 Task: Add a signature Martin Flores containing Best wishes for a happy National Religious Freedom Day, Martin Flores to email address softage.6@softage.net and add a folder Lease terminations
Action: Mouse moved to (100, 94)
Screenshot: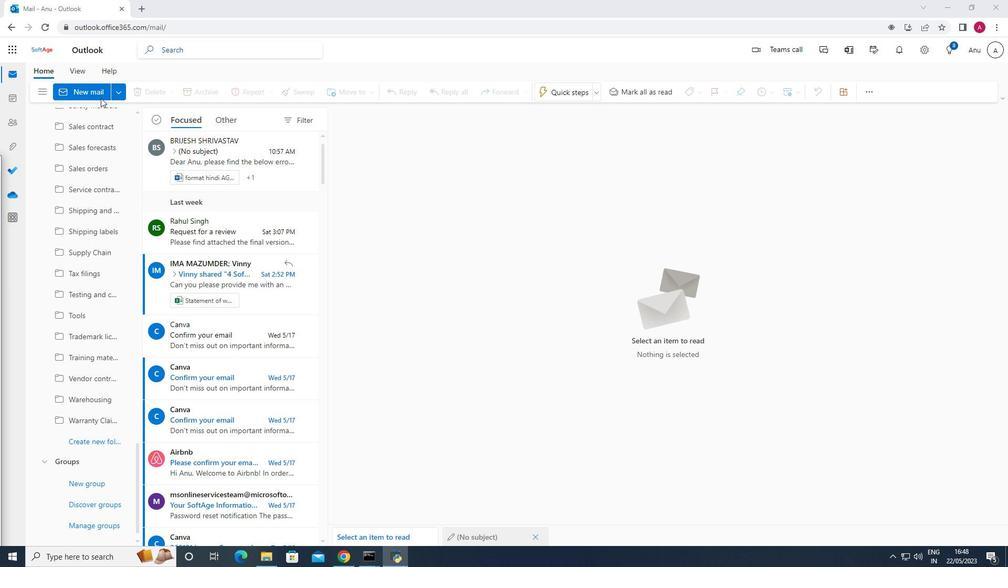 
Action: Mouse pressed left at (100, 94)
Screenshot: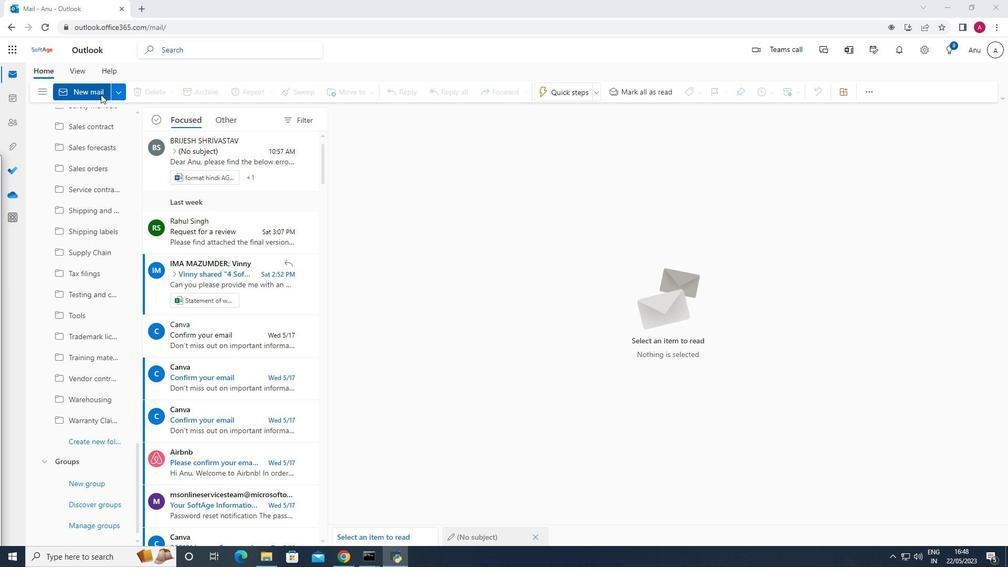 
Action: Mouse moved to (715, 93)
Screenshot: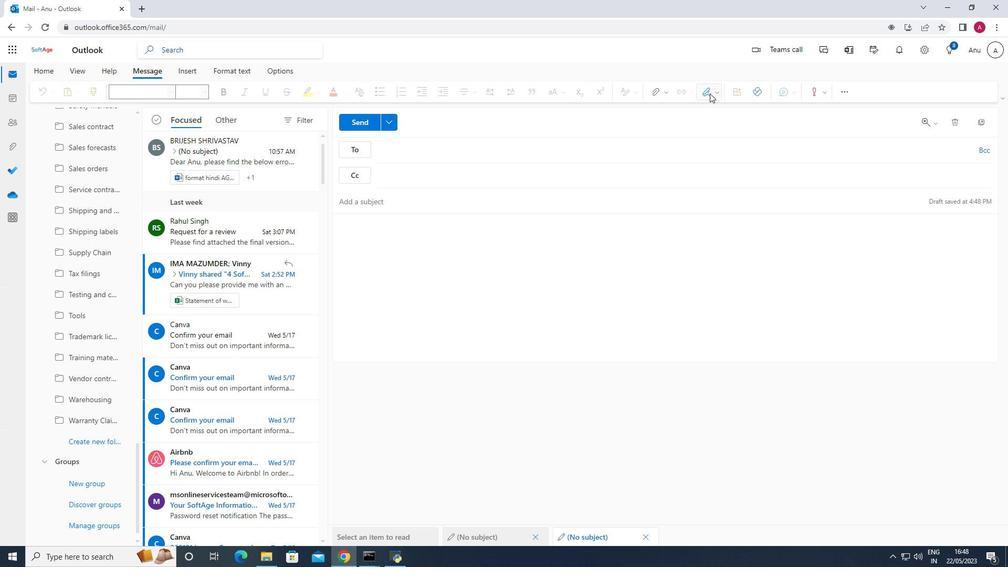 
Action: Mouse pressed left at (715, 93)
Screenshot: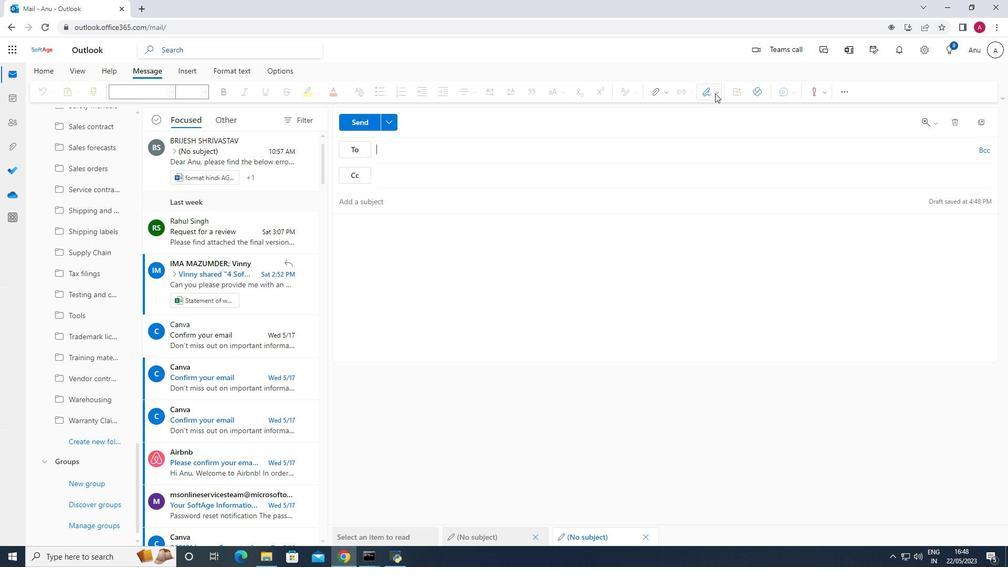 
Action: Mouse moved to (695, 132)
Screenshot: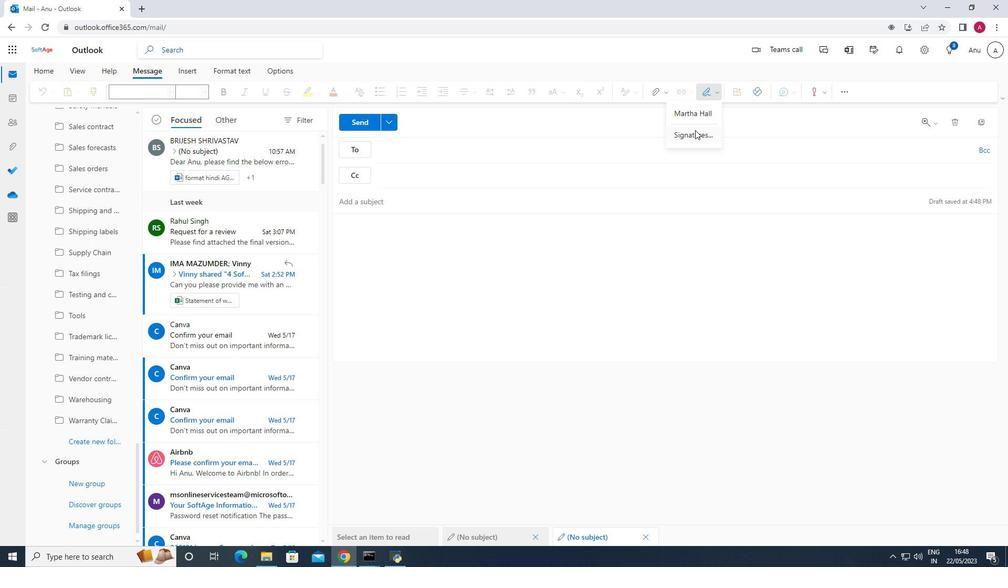 
Action: Mouse pressed left at (695, 132)
Screenshot: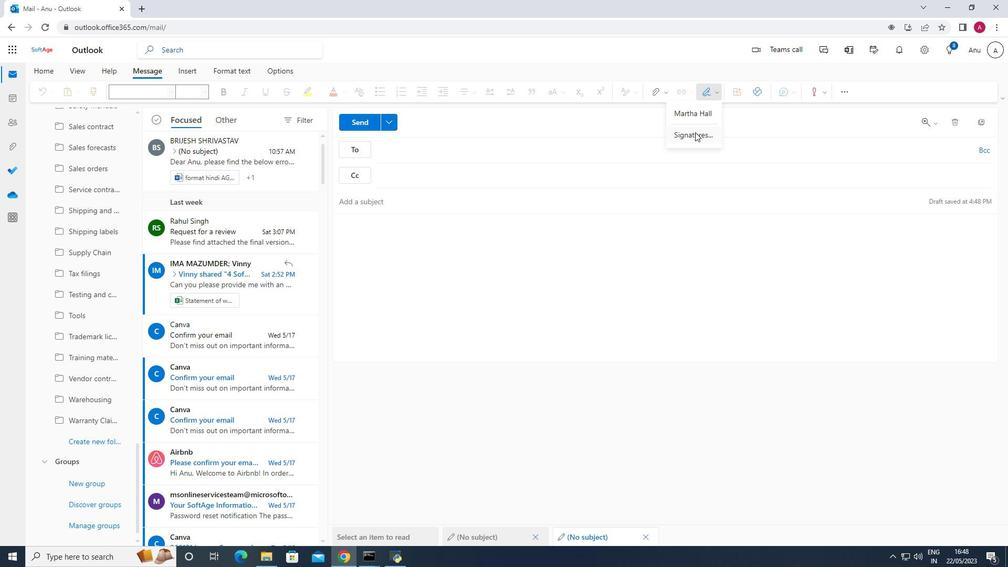 
Action: Mouse moved to (718, 179)
Screenshot: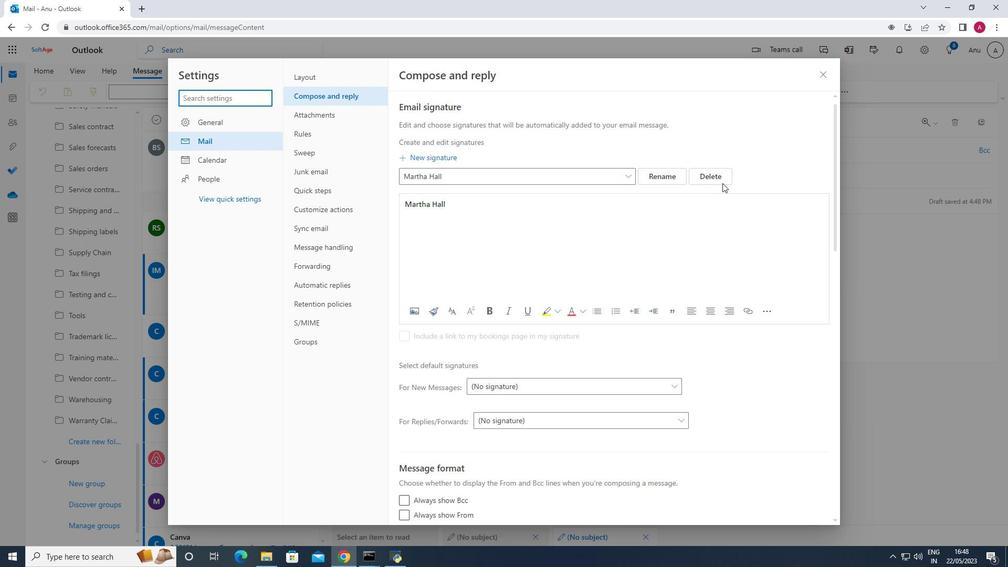 
Action: Mouse pressed left at (718, 179)
Screenshot: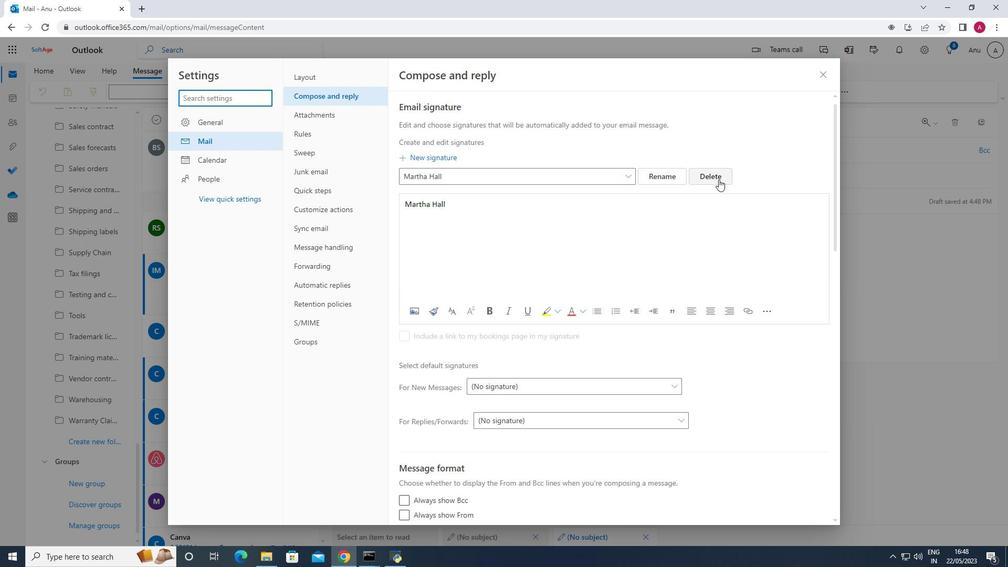 
Action: Mouse moved to (456, 180)
Screenshot: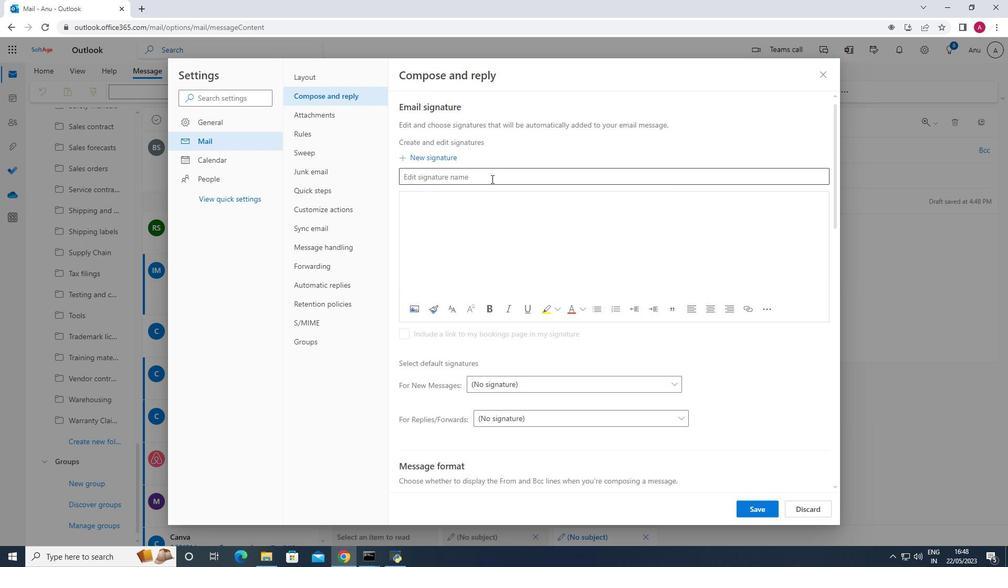 
Action: Mouse pressed left at (456, 180)
Screenshot: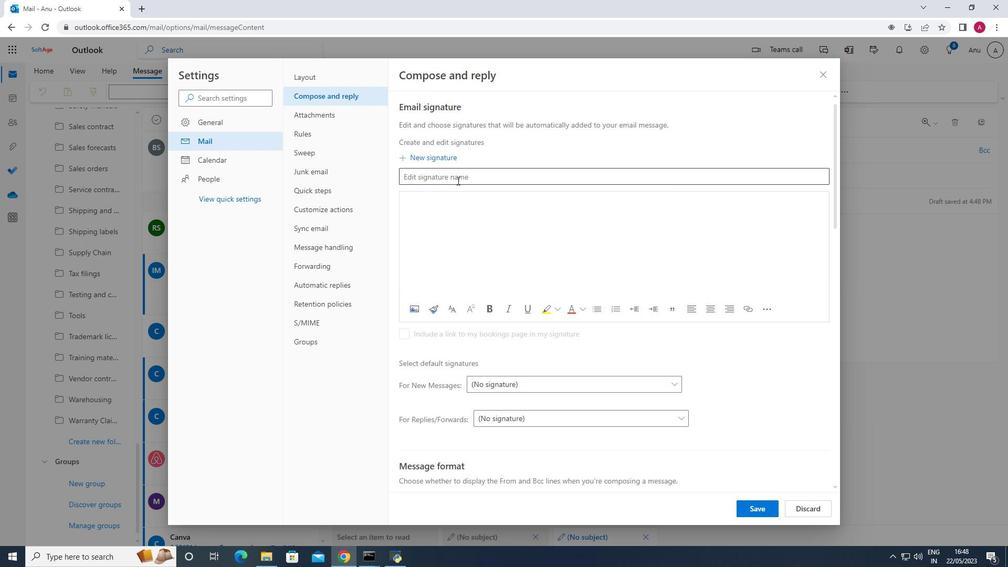 
Action: Key pressed <Key.shift_r>Martin<Key.space><Key.shift><Key.shift><Key.shift><Key.shift><Key.shift>Flores
Screenshot: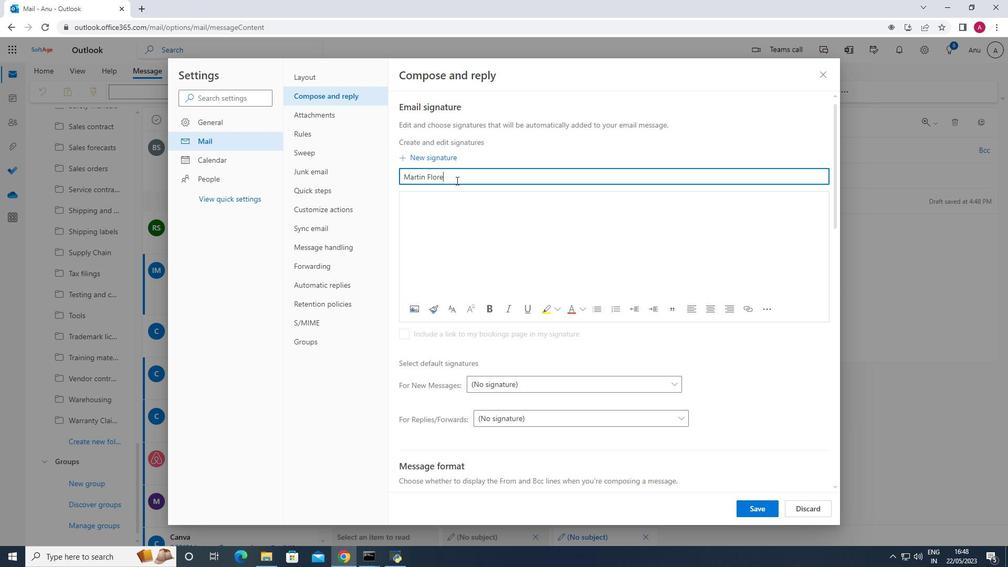 
Action: Mouse moved to (404, 212)
Screenshot: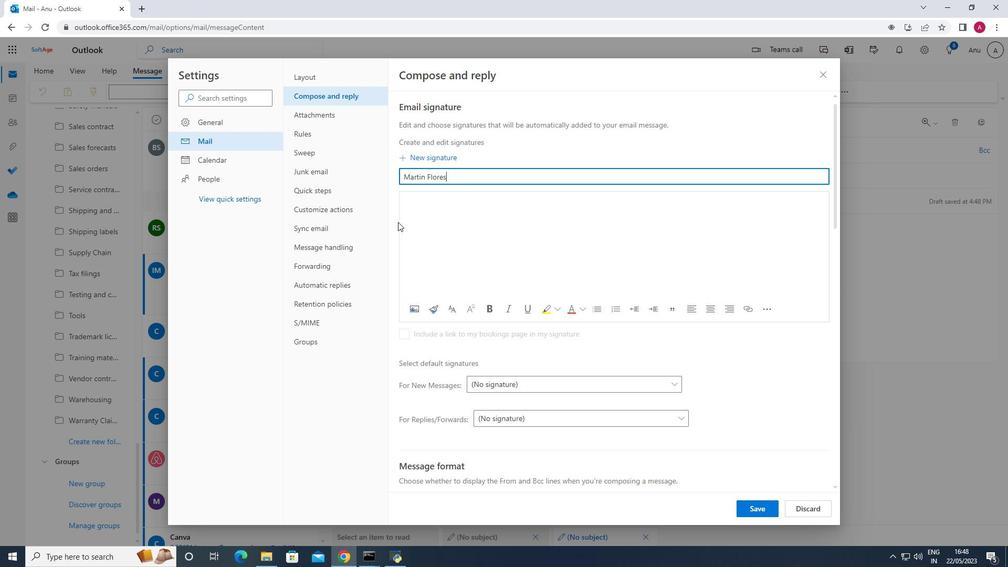 
Action: Mouse pressed left at (404, 212)
Screenshot: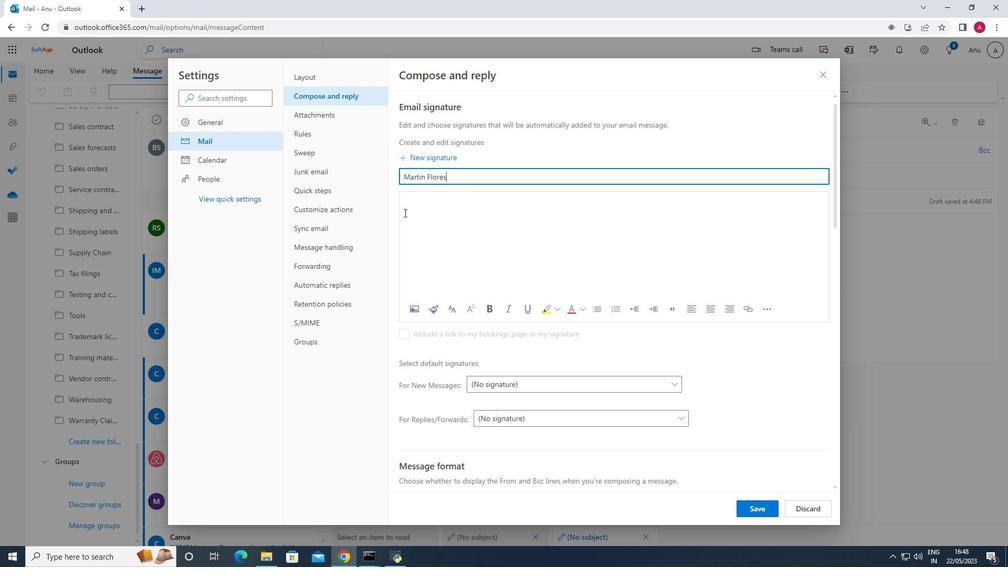 
Action: Key pressed <Key.shift_r>Martin<Key.space><Key.shift_r><Key.shift_r><Key.shift_r><Key.shift_r><Key.shift_r><Key.shift_r><Key.shift_r><Key.shift_r><Key.shift_r><Key.shift_r><Key.shift_r><Key.shift_r><Key.shift_r><Key.shift_r><Key.shift_r><Key.shift_r><Key.shift_r><Key.shift_r><Key.shift_r><Key.shift_r><Key.shift_r><Key.shift_r><Key.shift_r><Key.shift_r><Key.shift_r><Key.shift_r><Key.shift_r><Key.shift_r><Key.shift_r>f<Key.backspace><Key.shift>Fr<Key.backspace>lores
Screenshot: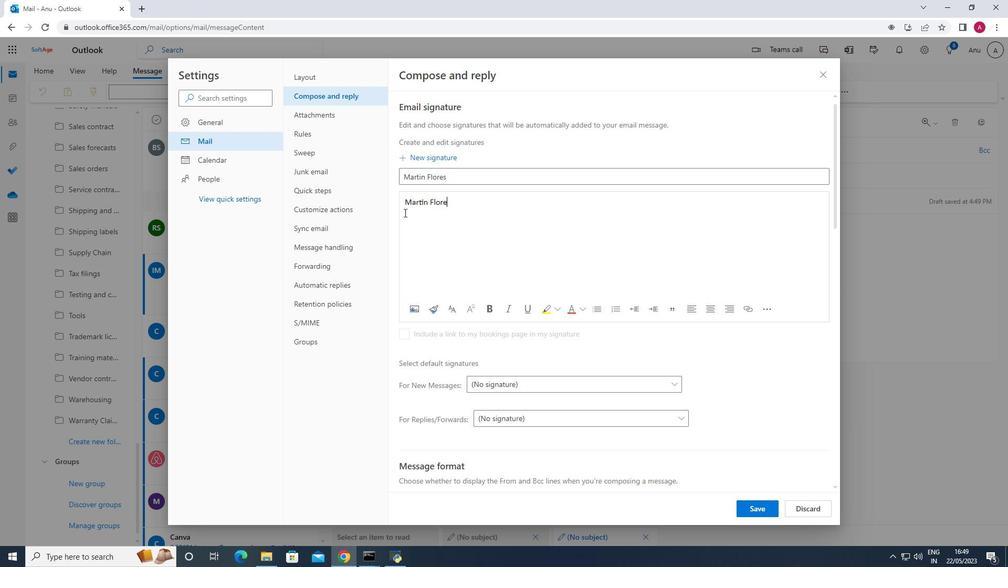 
Action: Mouse moved to (755, 502)
Screenshot: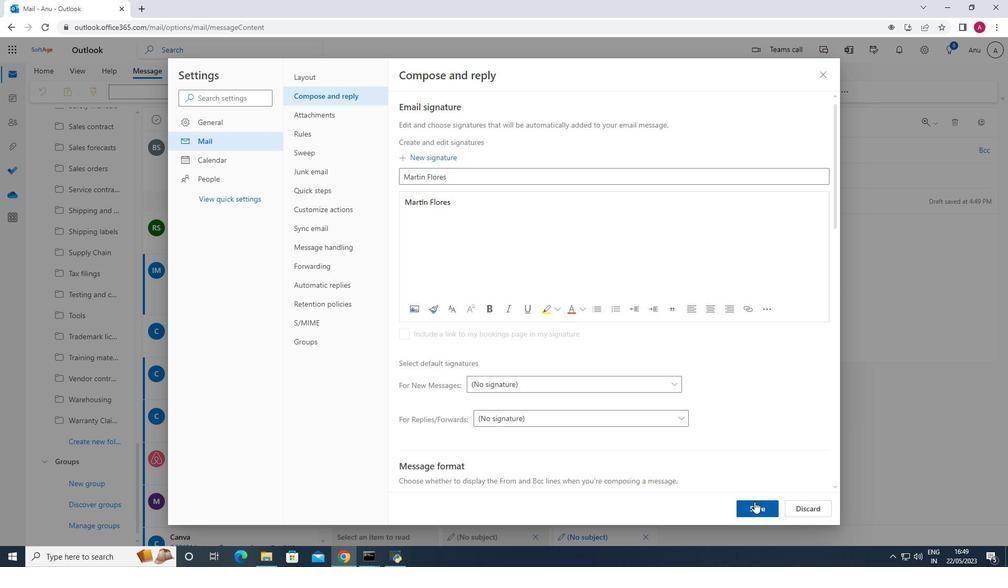 
Action: Mouse pressed left at (755, 502)
Screenshot: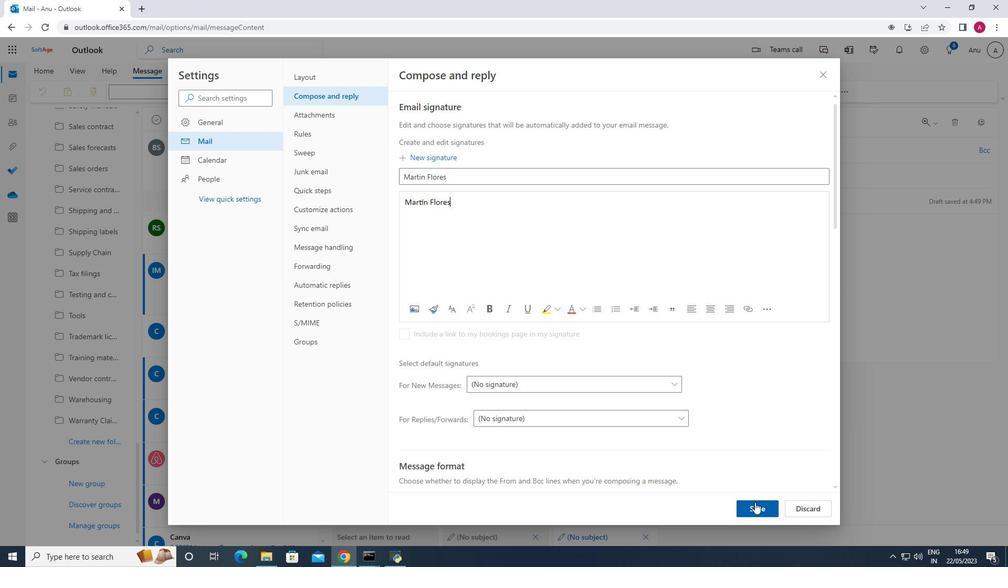 
Action: Mouse moved to (819, 69)
Screenshot: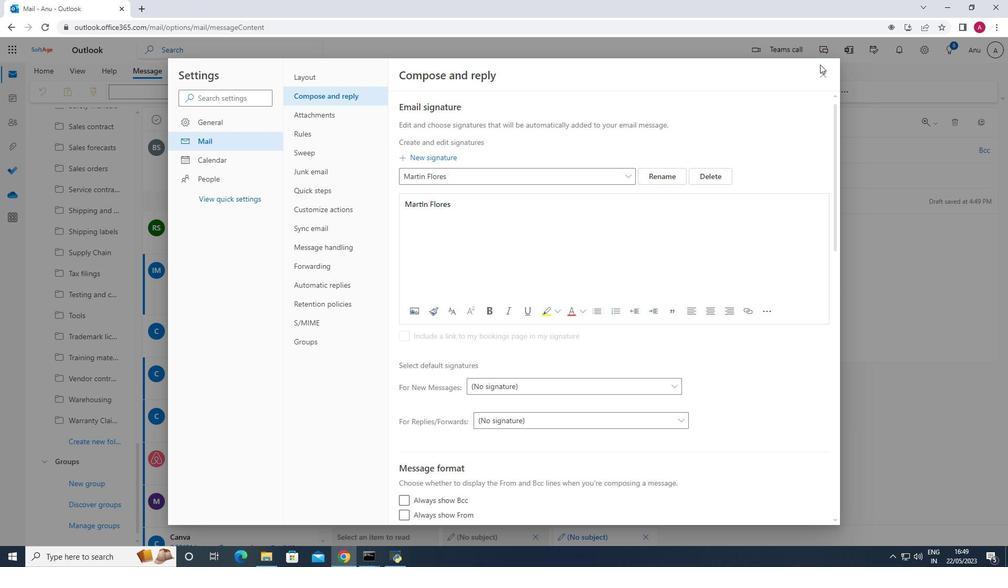 
Action: Mouse pressed left at (819, 69)
Screenshot: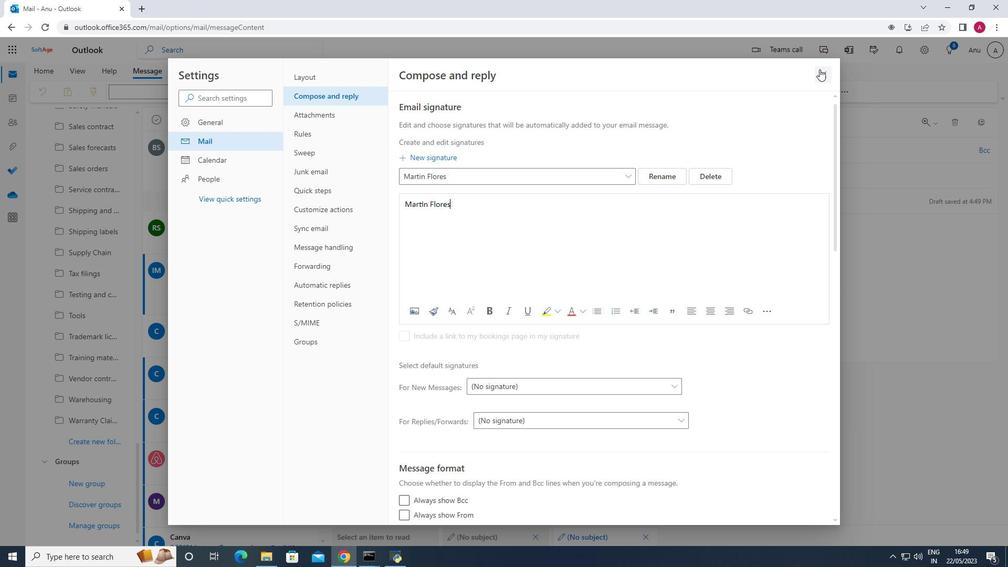 
Action: Mouse moved to (719, 95)
Screenshot: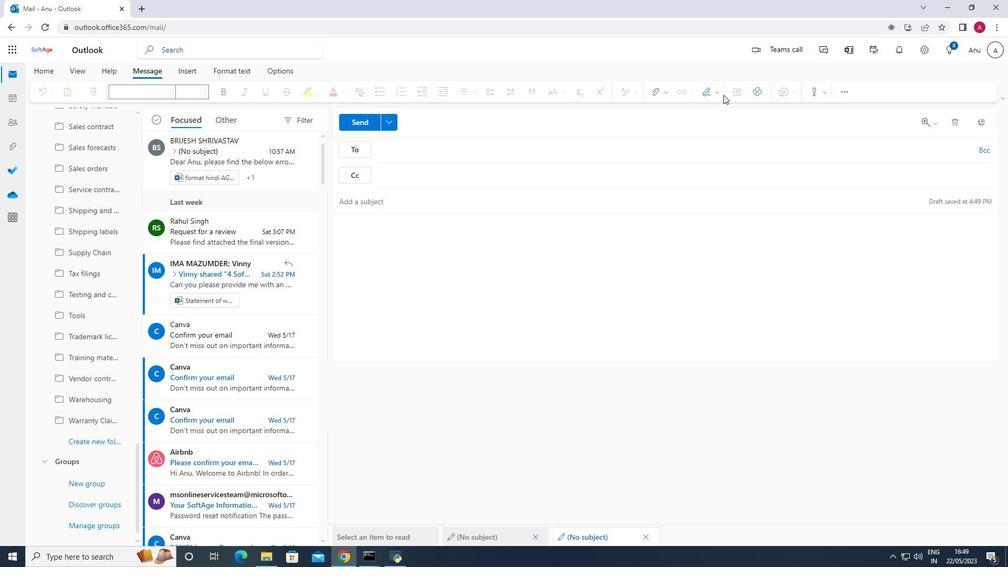 
Action: Mouse pressed left at (719, 95)
Screenshot: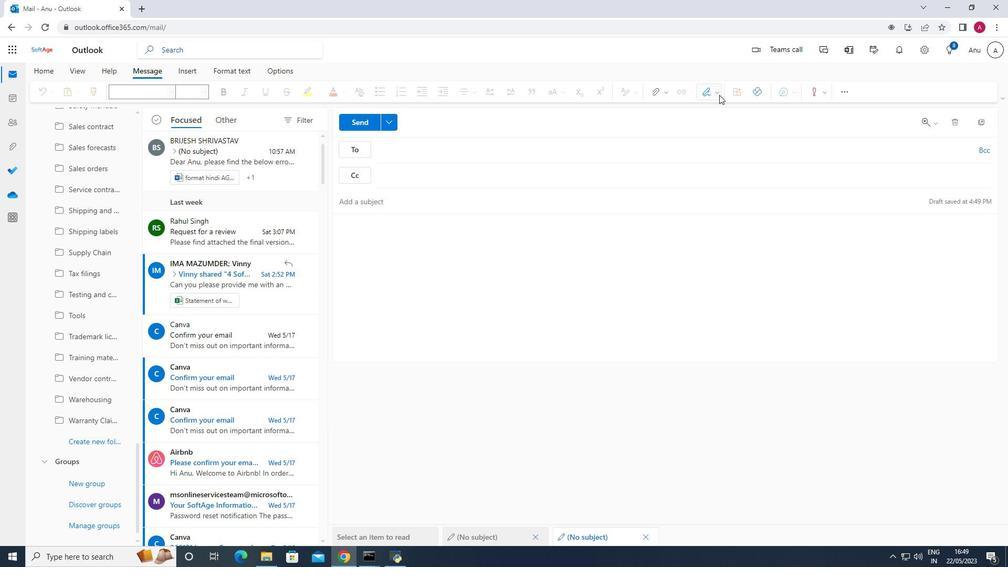 
Action: Mouse moved to (695, 113)
Screenshot: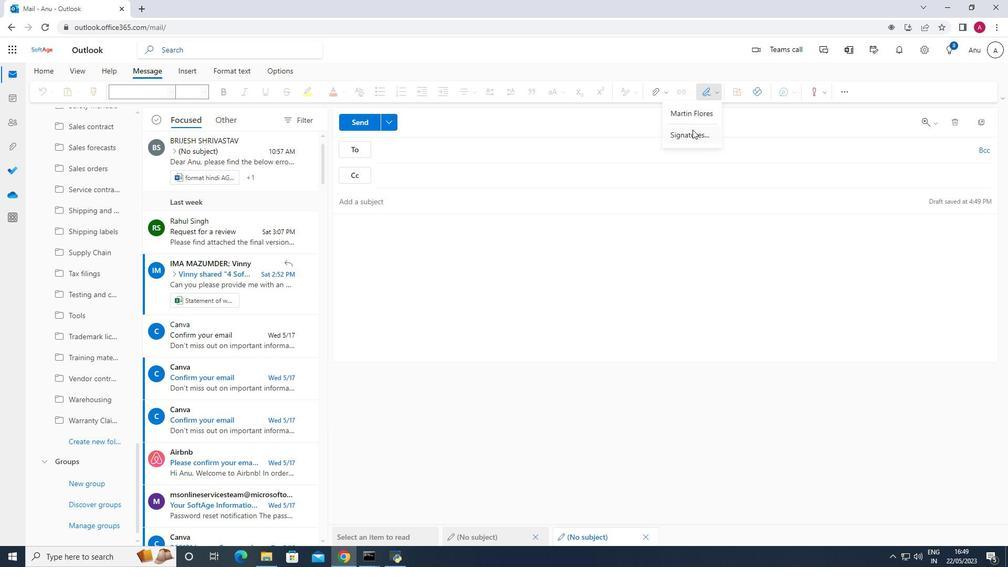 
Action: Mouse pressed left at (695, 113)
Screenshot: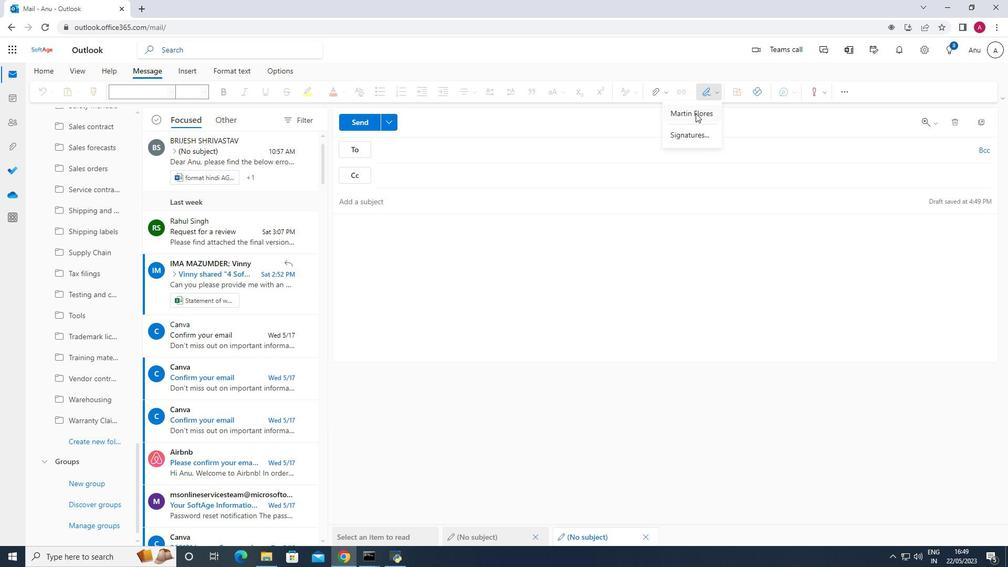 
Action: Mouse moved to (571, 160)
Screenshot: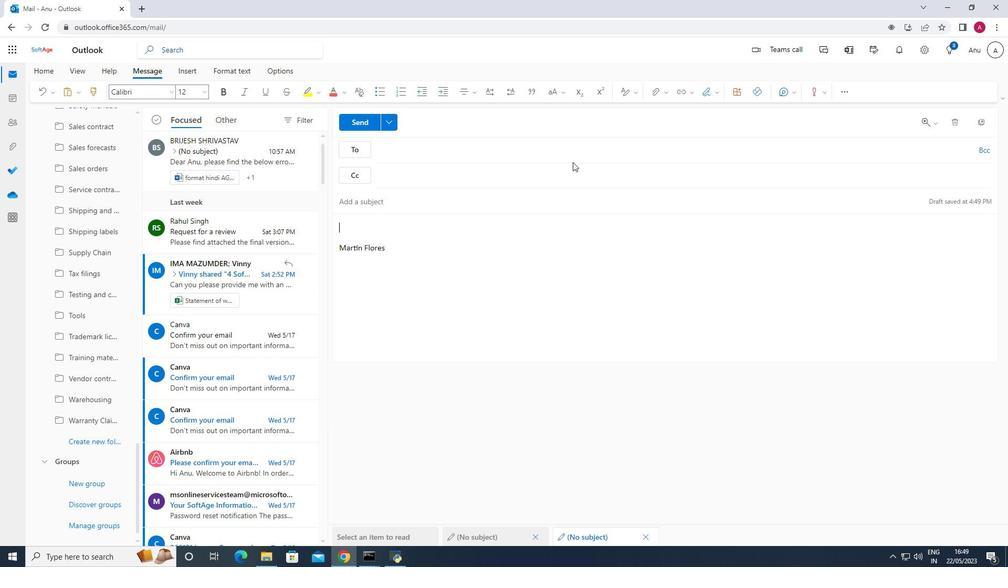 
Action: Key pressed <Key.shift>Best<Key.space>wishes<Key.space>for<Key.space>a<Key.space>happy<Key.space><Key.shift>National<Key.space><Key.shift><Key.shift>Religious<Key.space><Key.shift><Key.shift><Key.shift><Key.shift>Freedom<Key.space><Key.shift>Day.
Screenshot: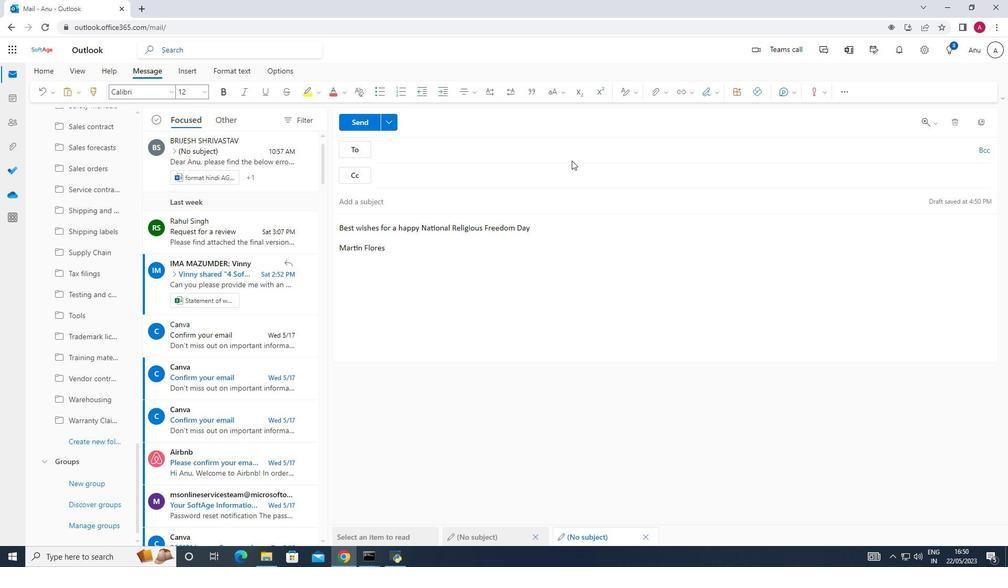 
Action: Mouse moved to (394, 152)
Screenshot: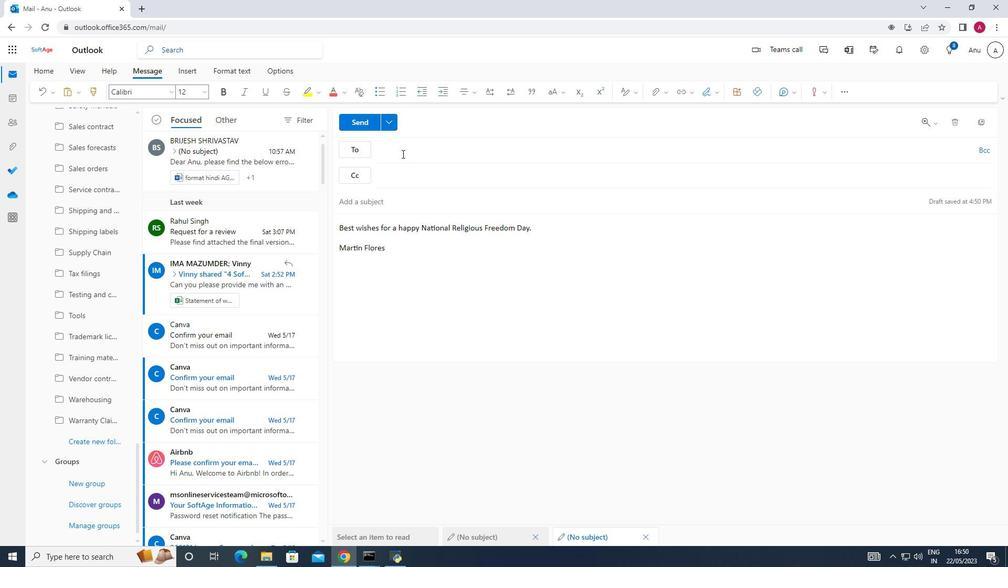 
Action: Mouse pressed left at (394, 152)
Screenshot: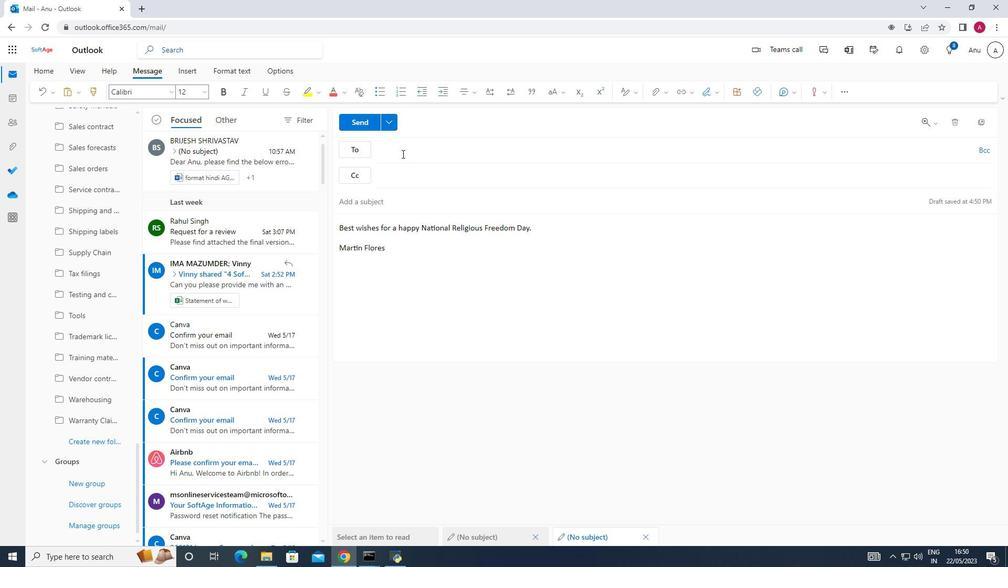 
Action: Mouse moved to (396, 147)
Screenshot: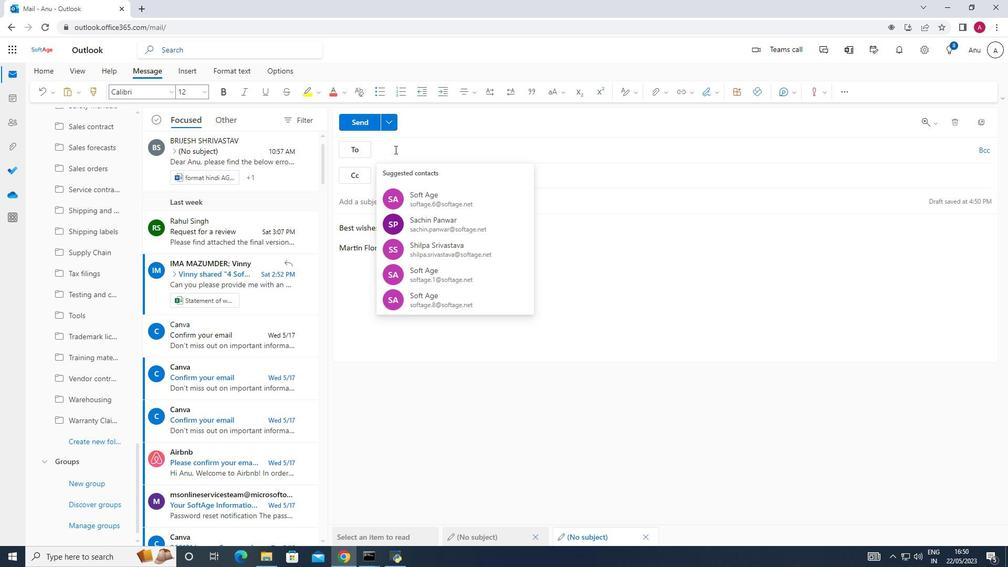 
Action: Key pressed softage.6<Key.shift>@
Screenshot: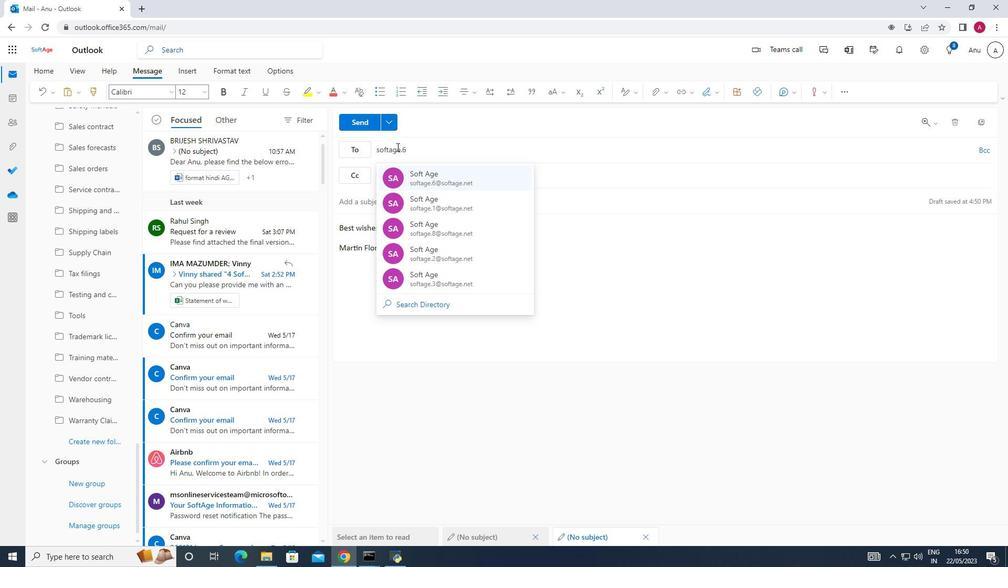 
Action: Mouse moved to (452, 173)
Screenshot: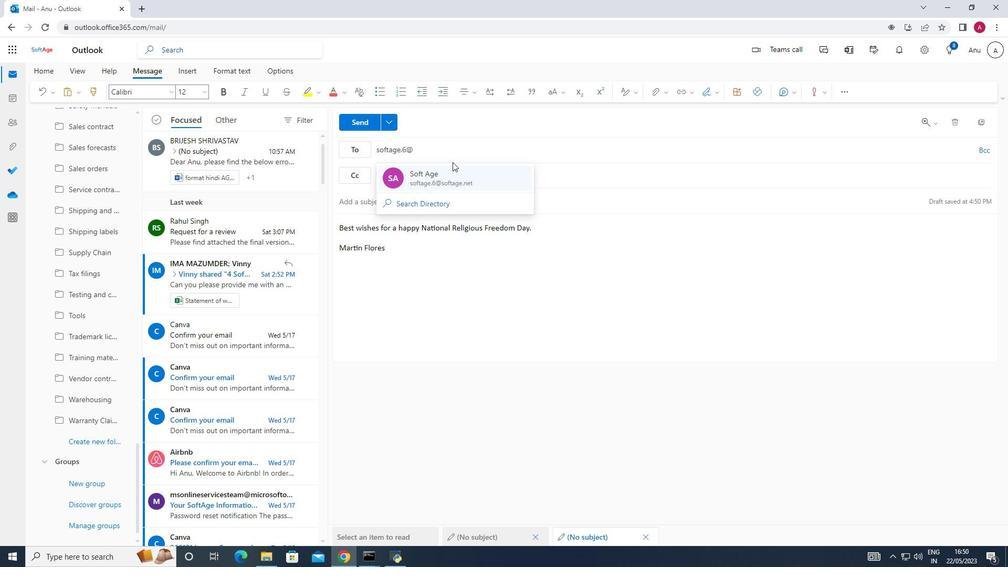 
Action: Mouse pressed left at (452, 173)
Screenshot: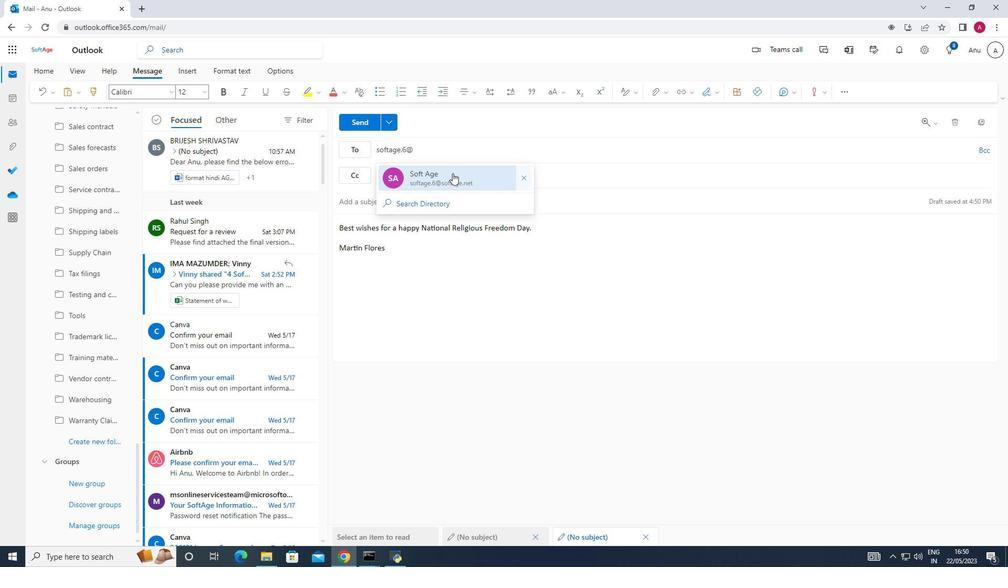 
Action: Mouse moved to (67, 439)
Screenshot: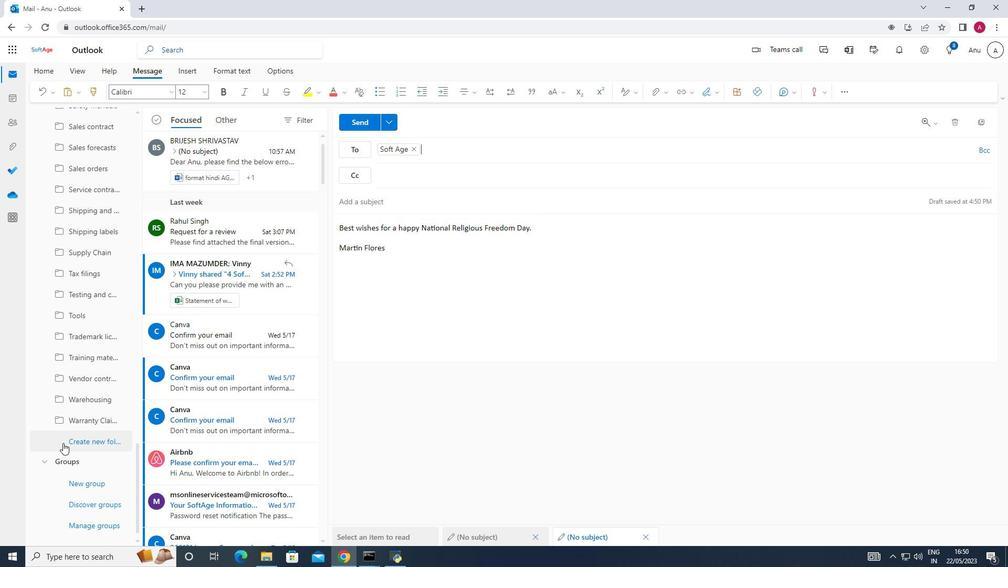 
Action: Mouse pressed left at (67, 439)
Screenshot: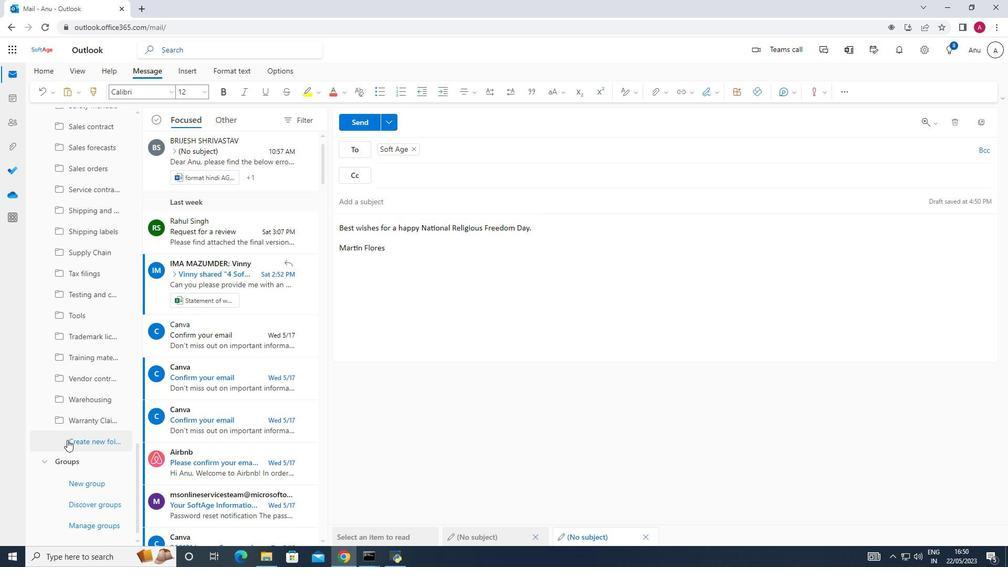 
Action: Mouse moved to (81, 435)
Screenshot: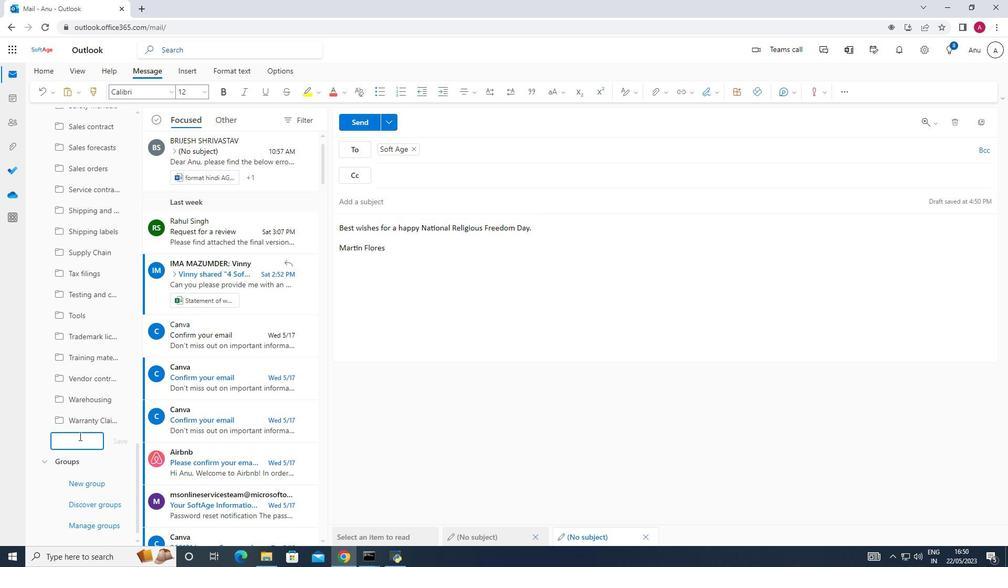 
Action: Key pressed <Key.shift_r>Lease<Key.space>terminations
Screenshot: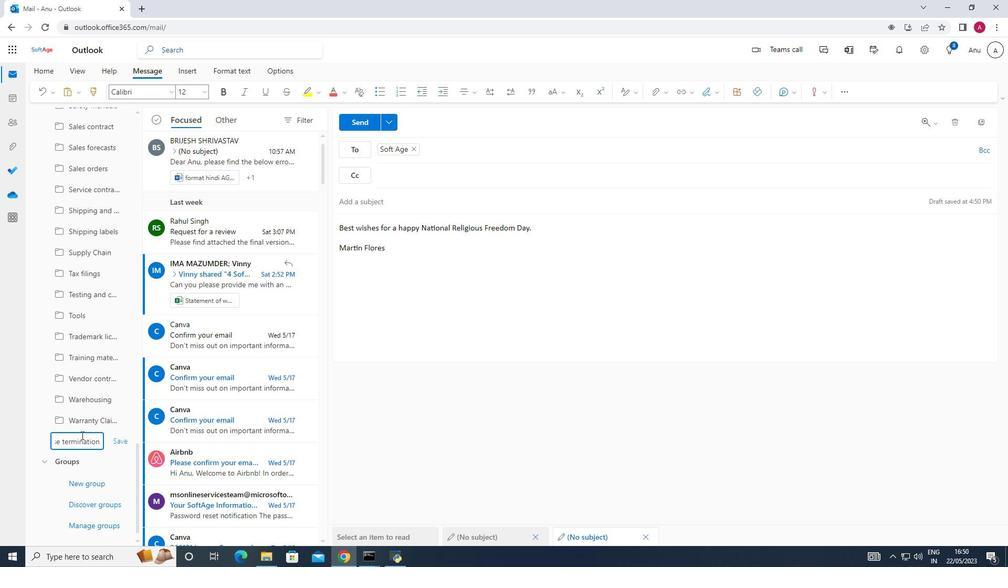 
Action: Mouse moved to (119, 444)
Screenshot: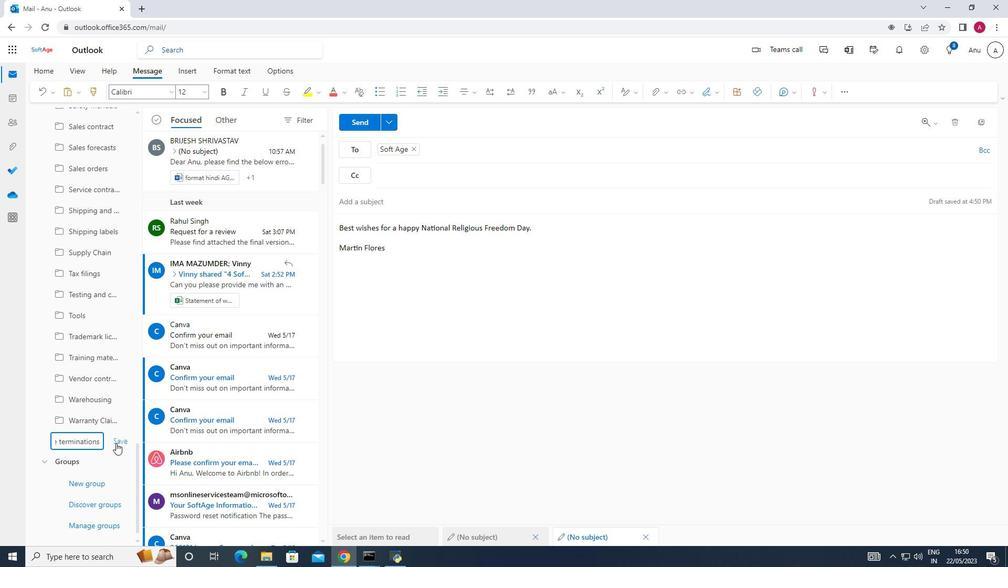 
Action: Mouse pressed left at (119, 444)
Screenshot: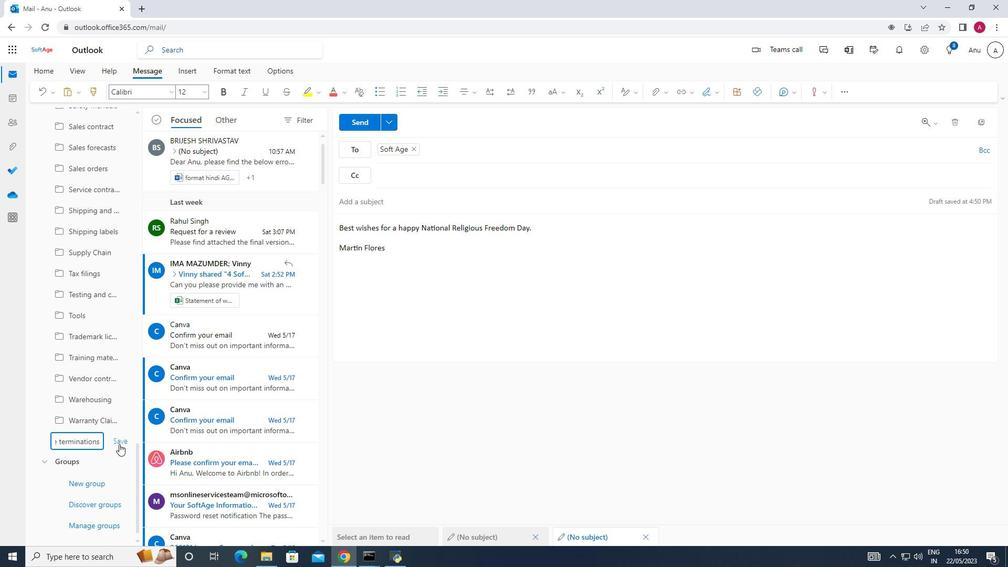 
Action: Mouse moved to (358, 121)
Screenshot: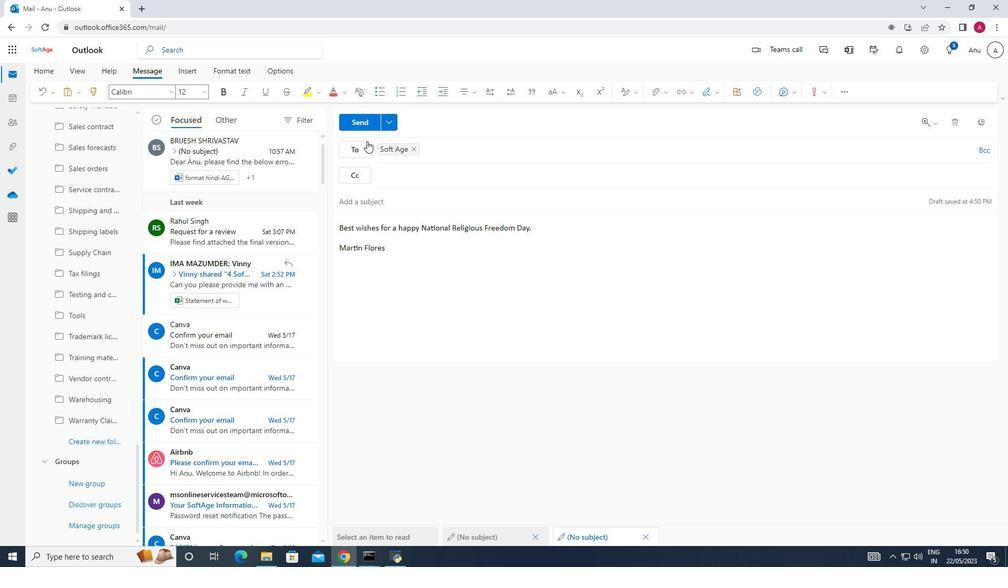 
Action: Mouse pressed left at (358, 121)
Screenshot: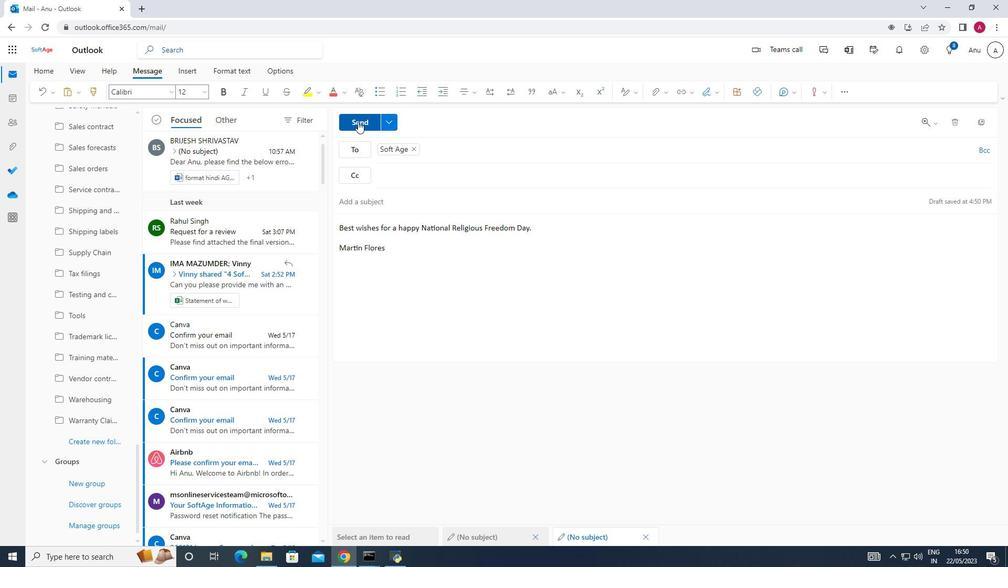 
Action: Mouse moved to (505, 316)
Screenshot: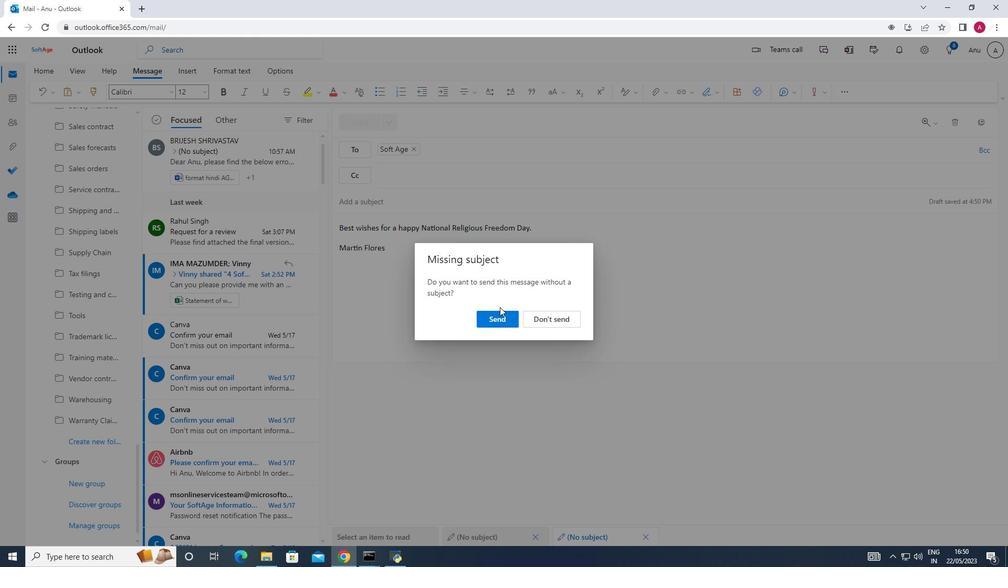 
Action: Mouse pressed left at (505, 316)
Screenshot: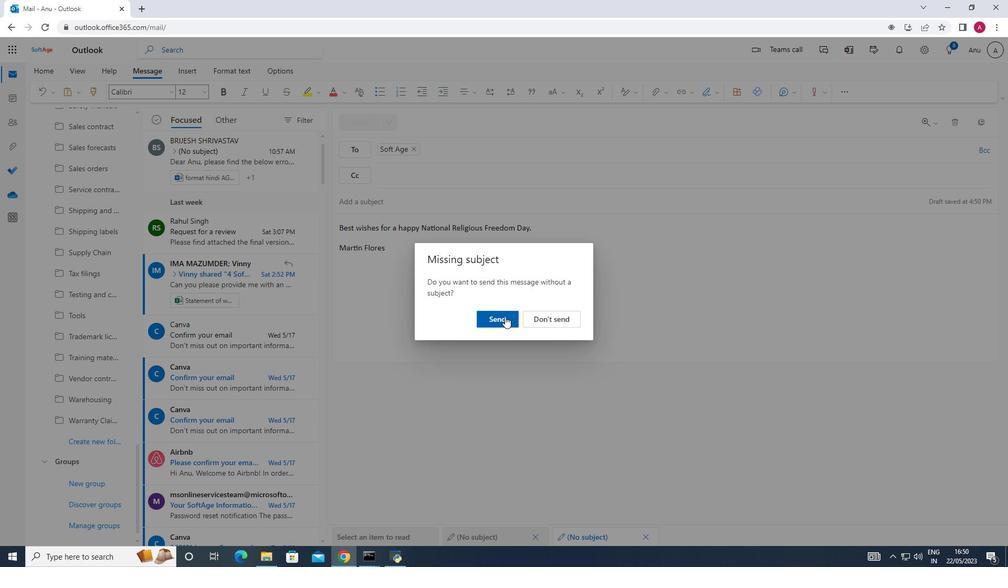 
Action: Mouse moved to (498, 304)
Screenshot: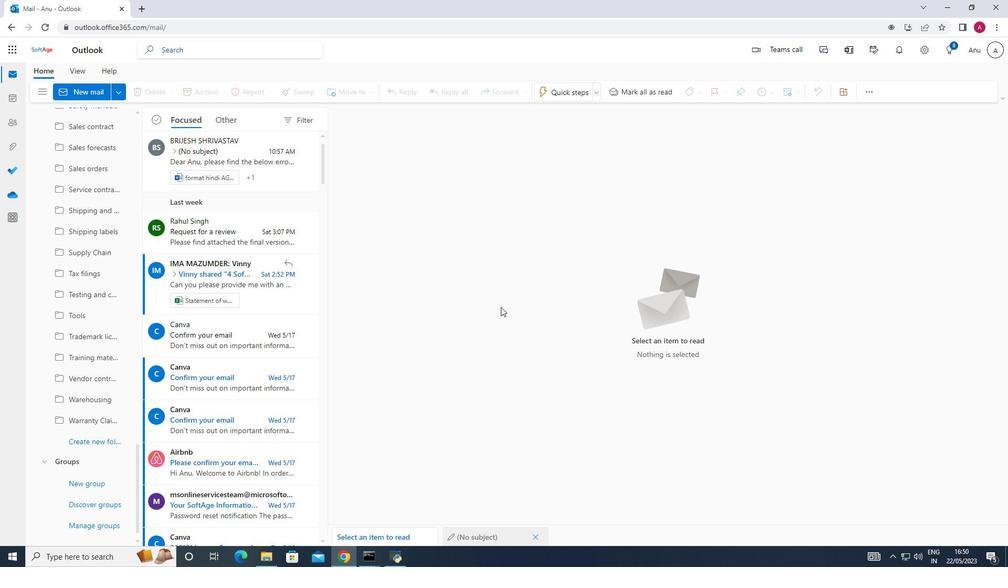 
